 Task: Sort the products in the category "Loofahs" by price (highest first).
Action: Mouse moved to (699, 283)
Screenshot: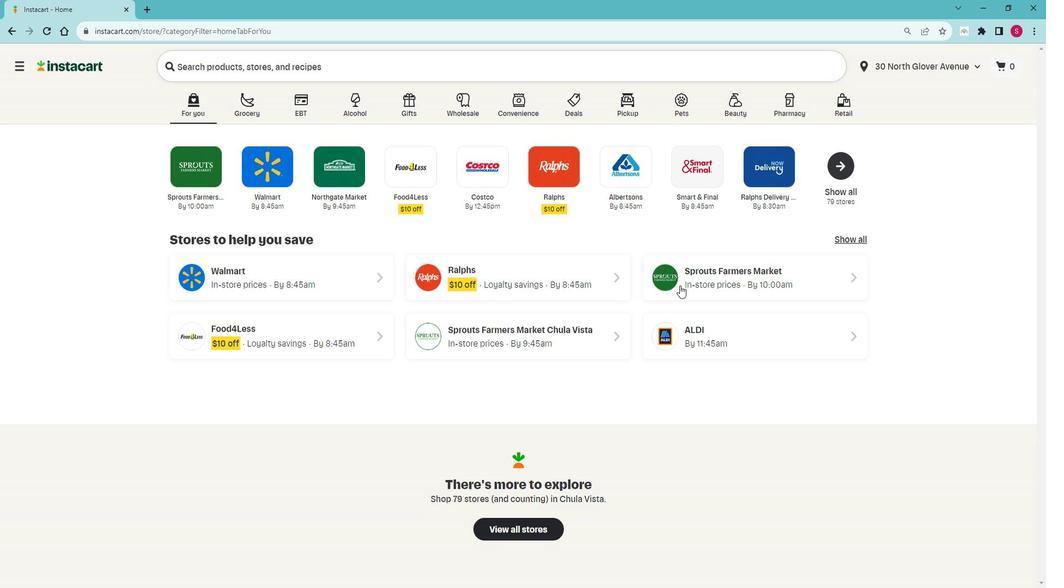 
Action: Mouse pressed left at (699, 283)
Screenshot: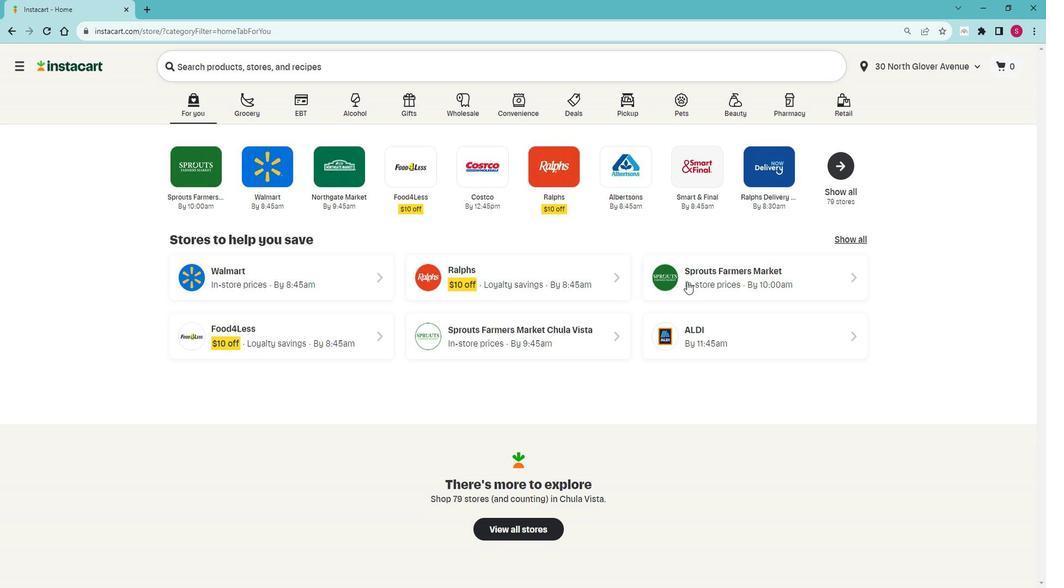 
Action: Mouse moved to (64, 424)
Screenshot: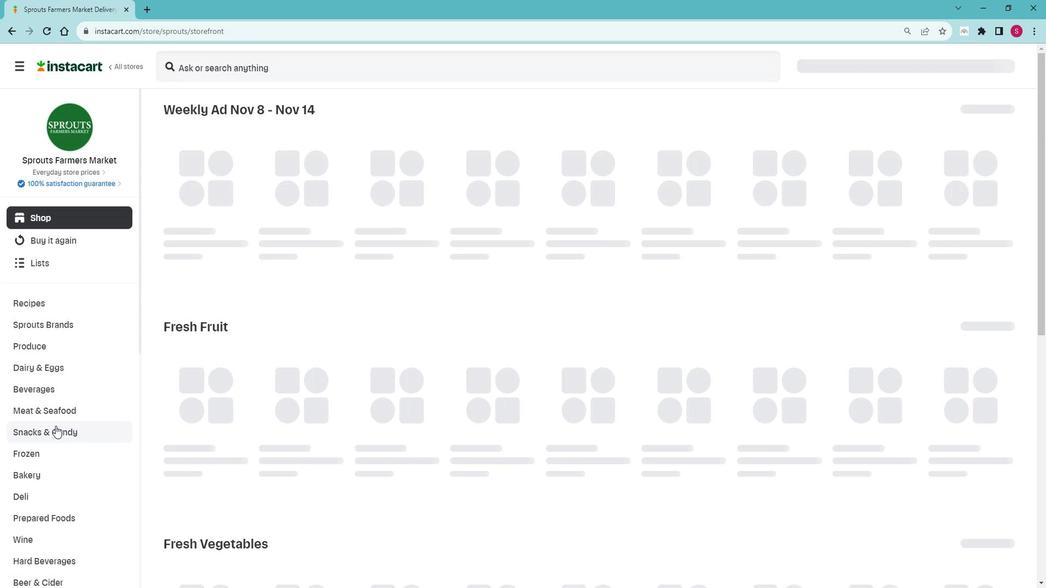 
Action: Mouse scrolled (64, 423) with delta (0, 0)
Screenshot: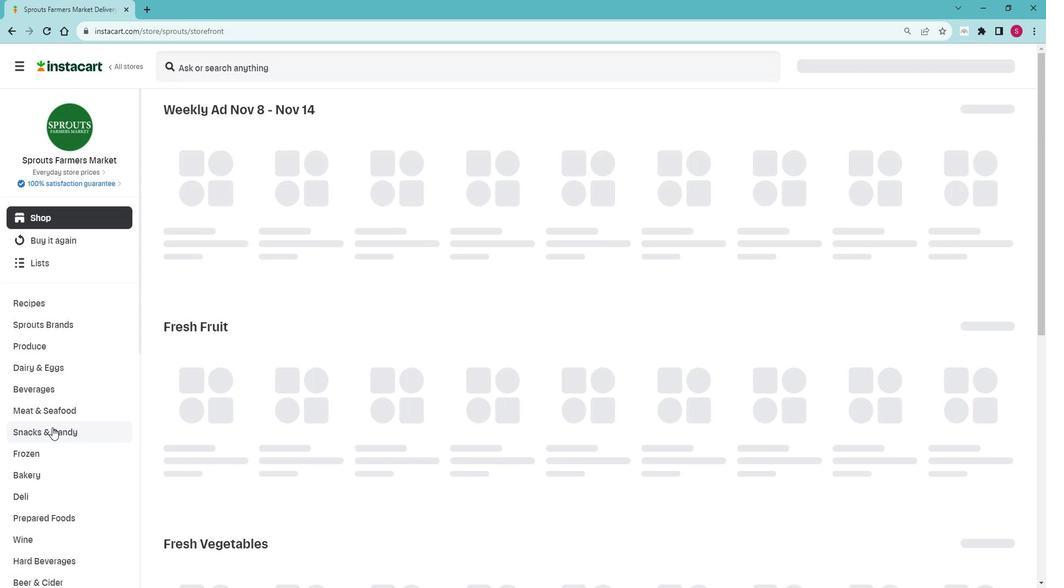 
Action: Mouse moved to (64, 424)
Screenshot: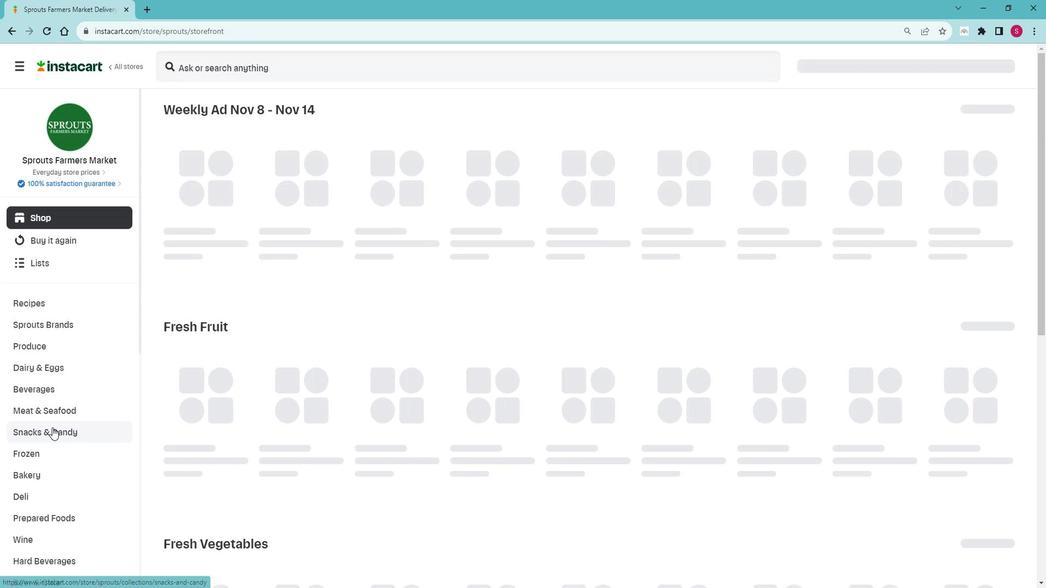 
Action: Mouse scrolled (64, 424) with delta (0, 0)
Screenshot: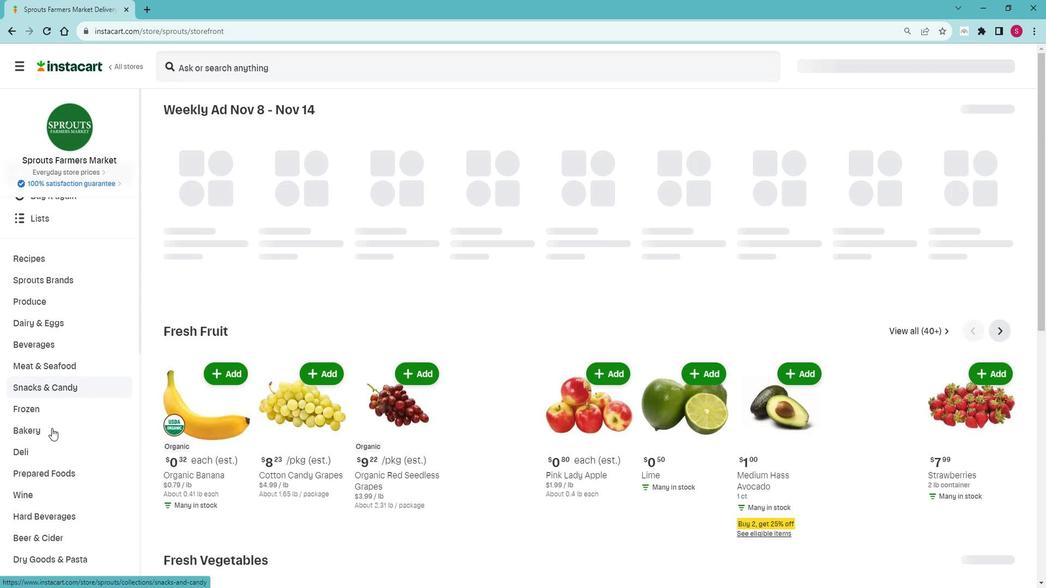 
Action: Mouse scrolled (64, 424) with delta (0, 0)
Screenshot: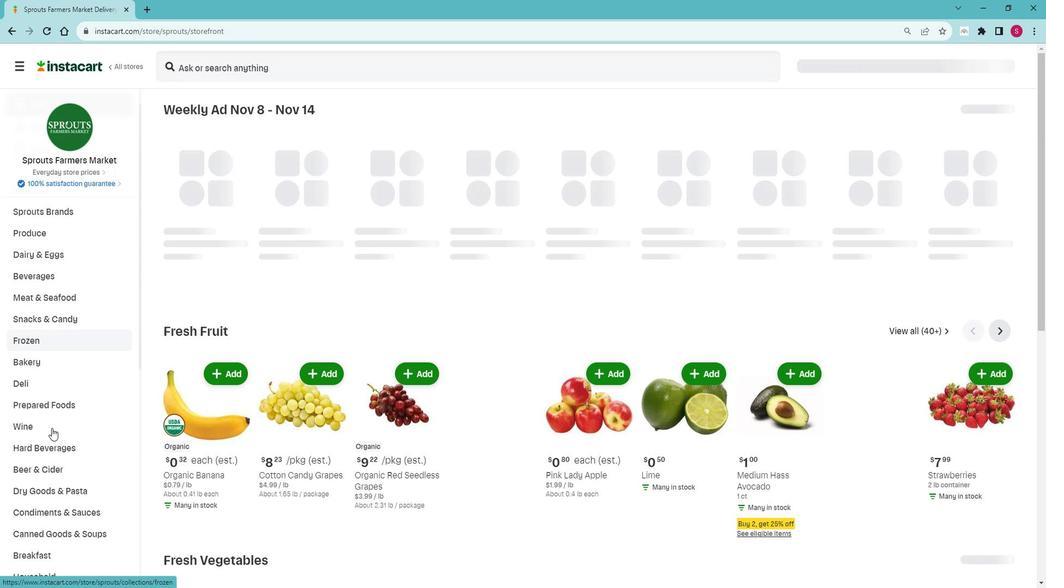 
Action: Mouse moved to (64, 424)
Screenshot: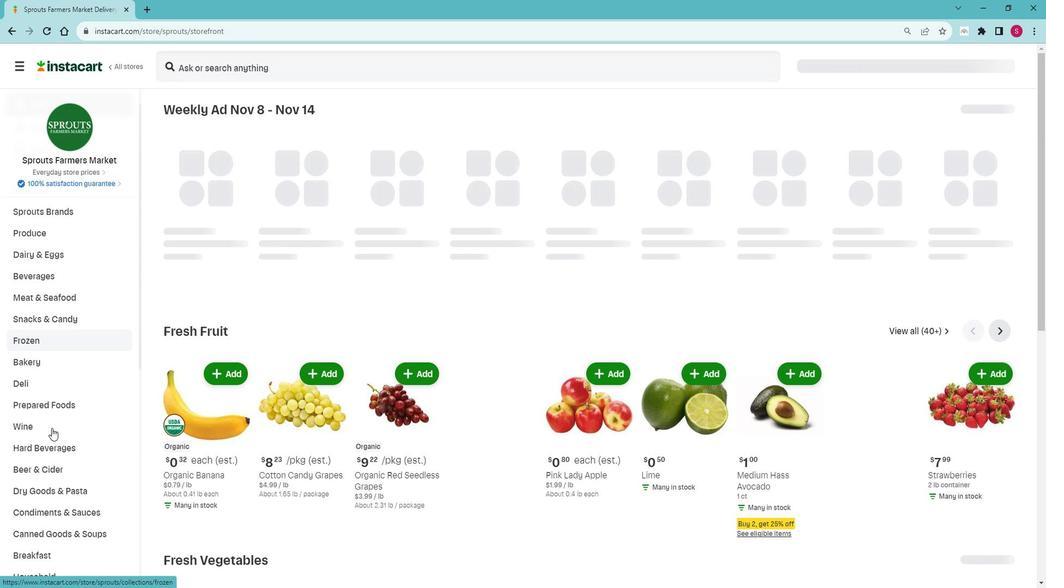 
Action: Mouse scrolled (64, 424) with delta (0, 0)
Screenshot: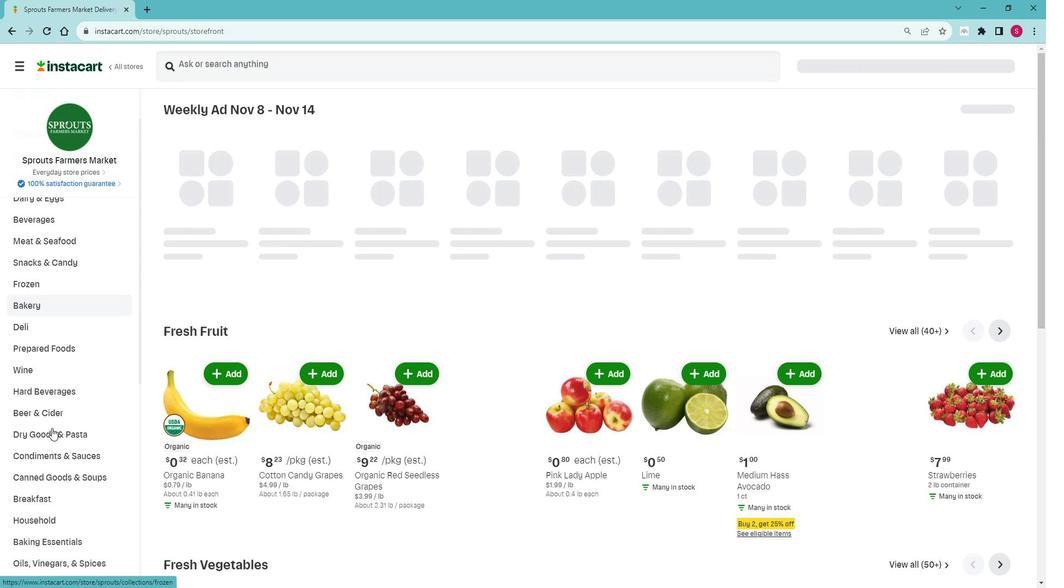
Action: Mouse scrolled (64, 424) with delta (0, 0)
Screenshot: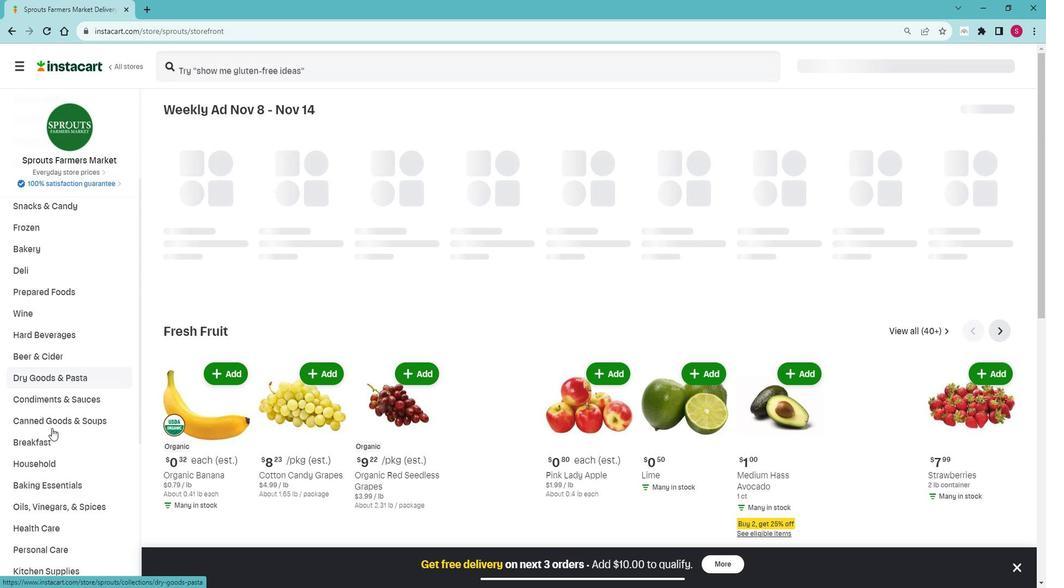 
Action: Mouse moved to (64, 425)
Screenshot: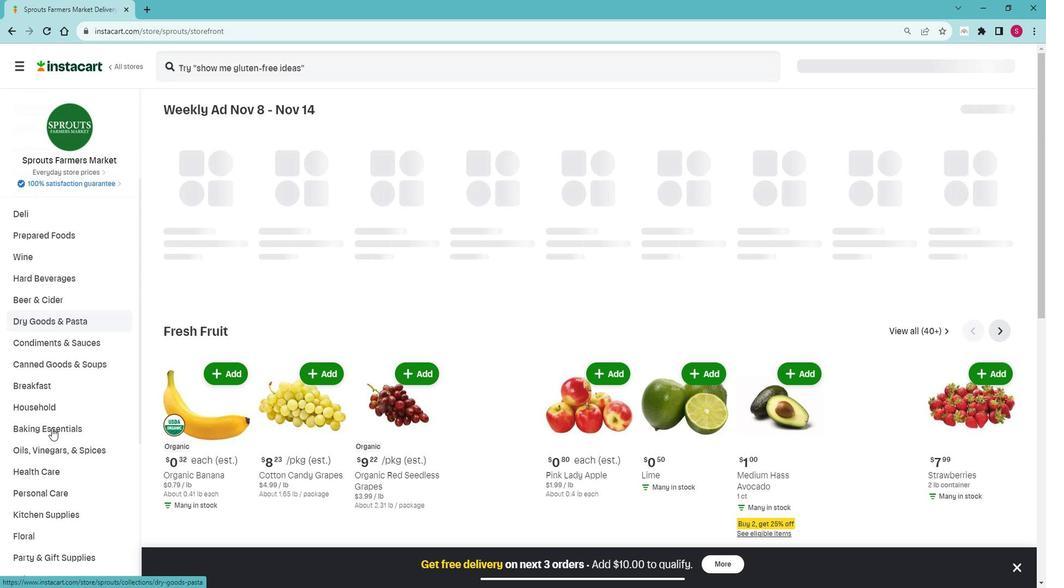 
Action: Mouse scrolled (64, 424) with delta (0, 0)
Screenshot: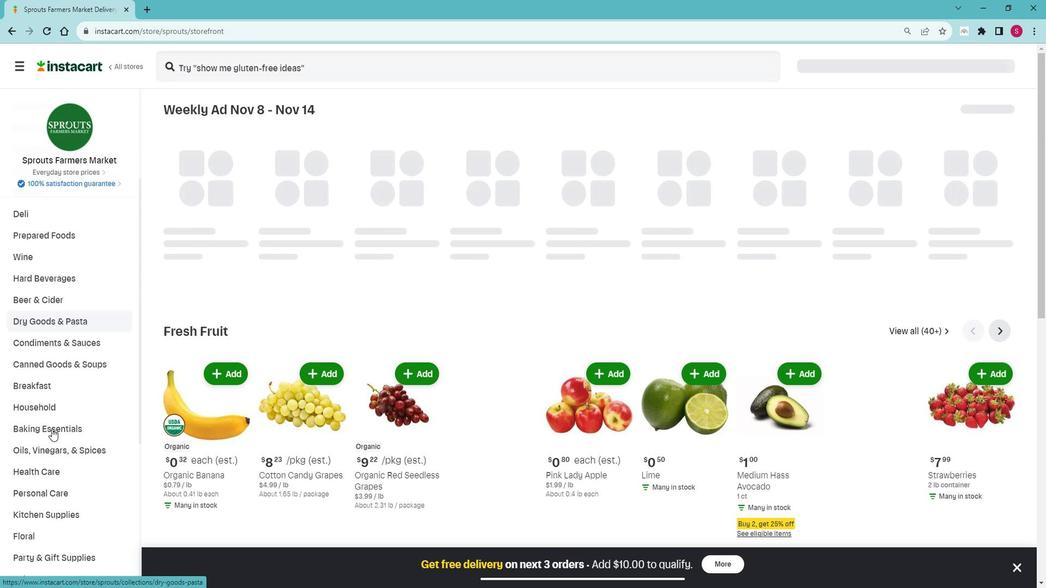 
Action: Mouse scrolled (64, 424) with delta (0, 0)
Screenshot: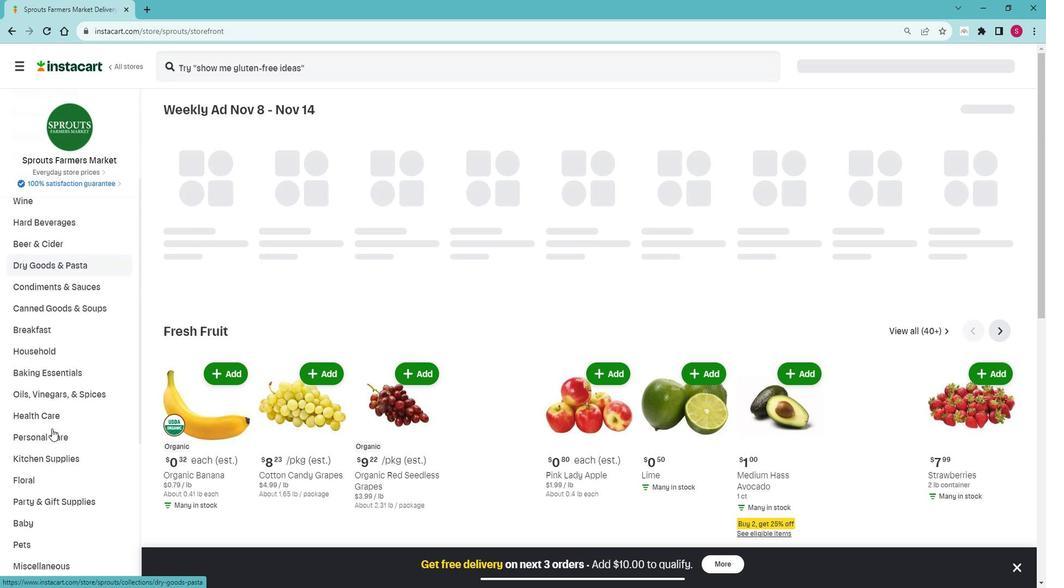 
Action: Mouse moved to (92, 375)
Screenshot: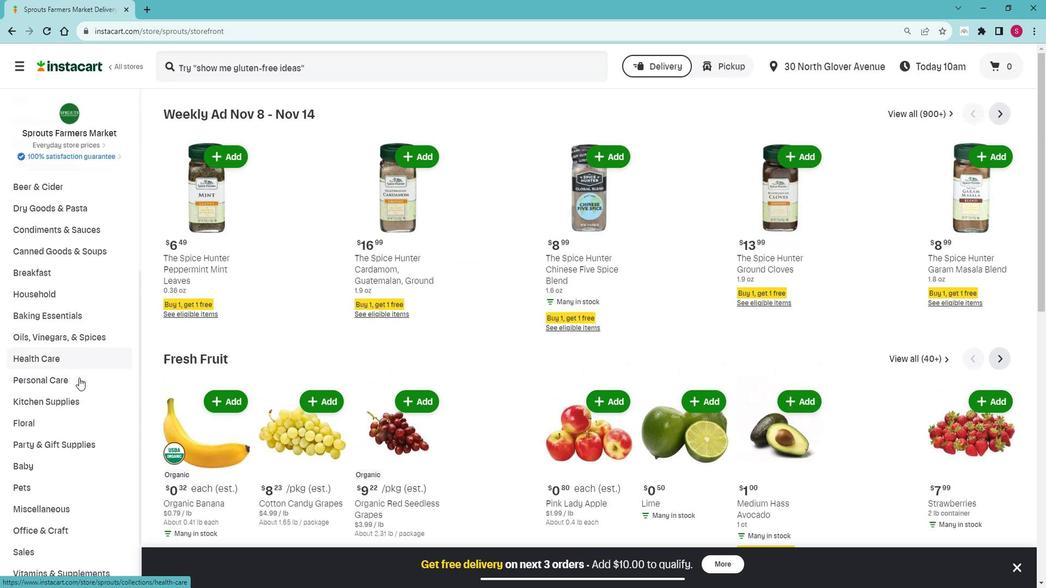 
Action: Mouse pressed left at (92, 375)
Screenshot: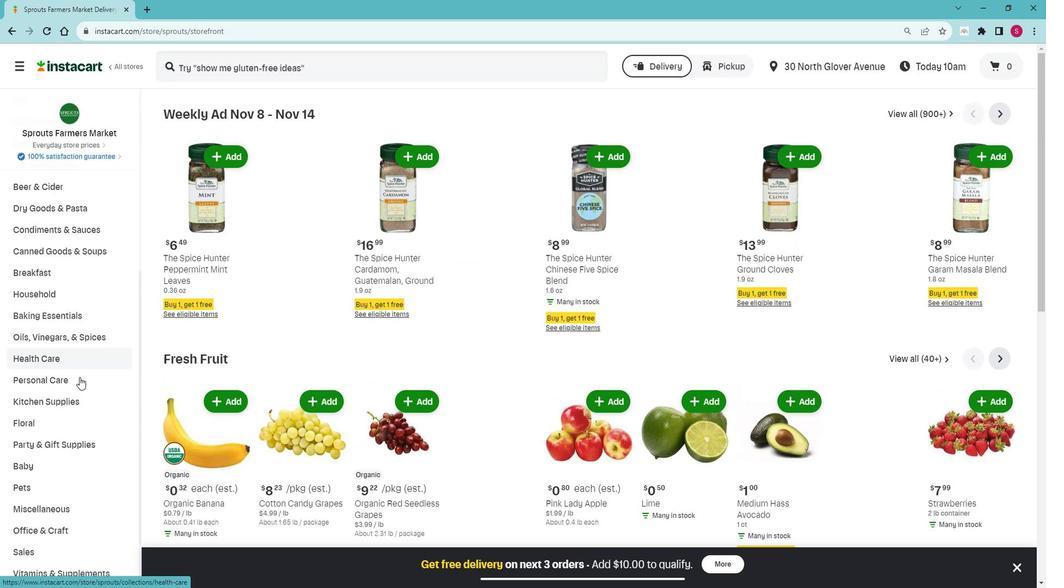 
Action: Mouse moved to (76, 394)
Screenshot: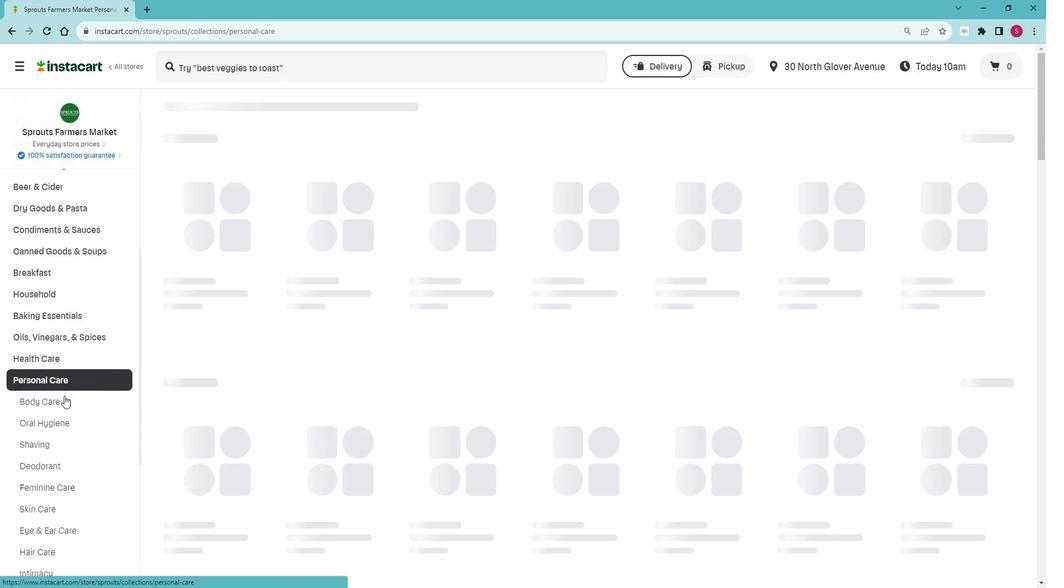 
Action: Mouse pressed left at (76, 394)
Screenshot: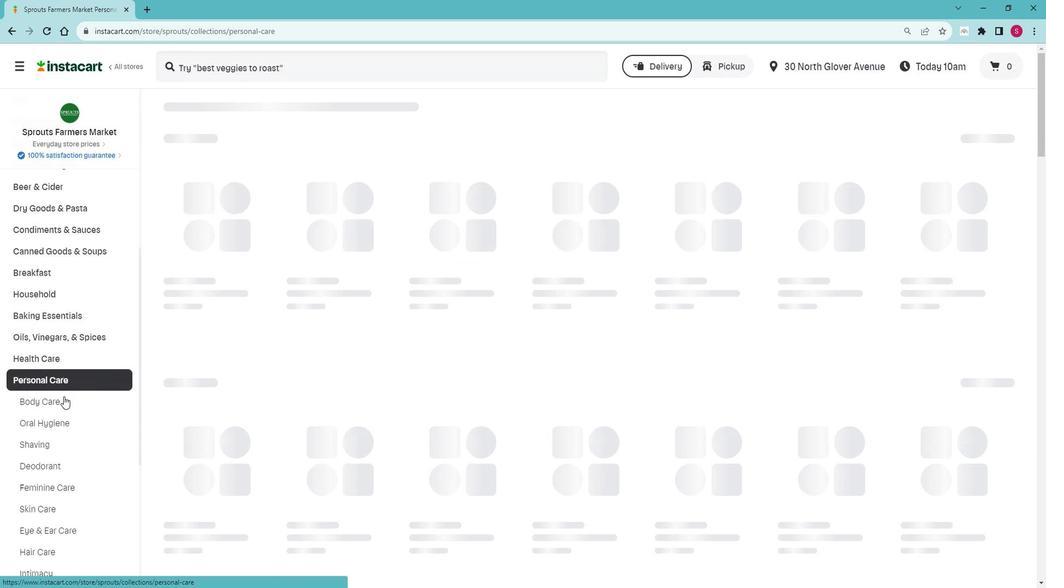 
Action: Mouse moved to (517, 169)
Screenshot: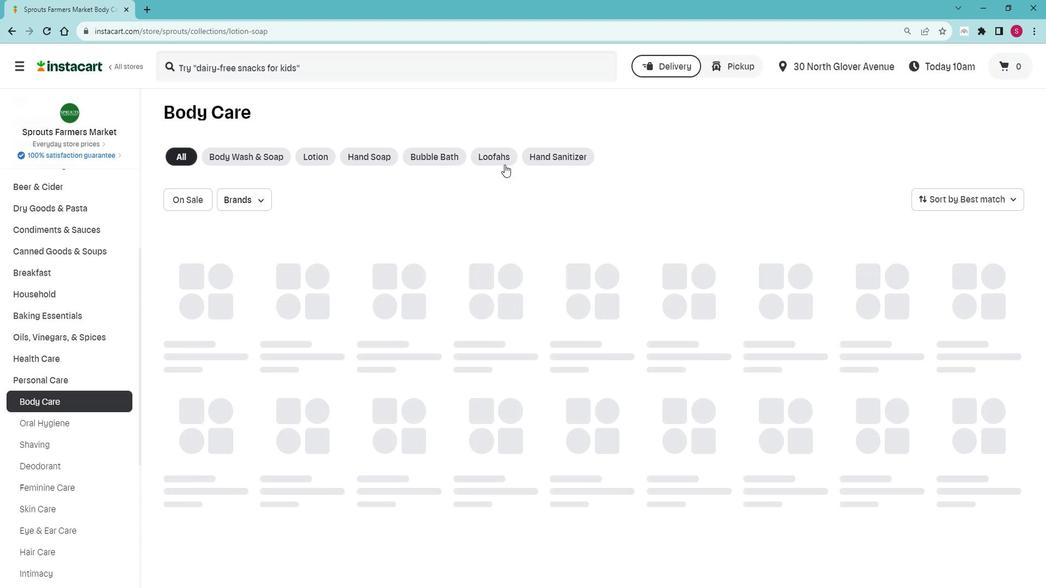 
Action: Mouse pressed left at (517, 169)
Screenshot: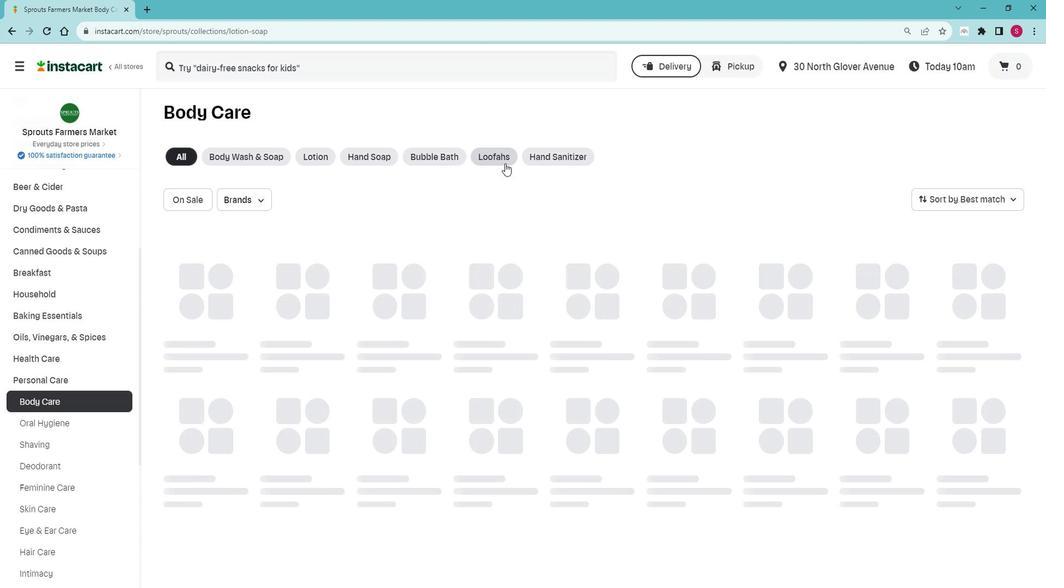 
Action: Mouse moved to (1020, 203)
Screenshot: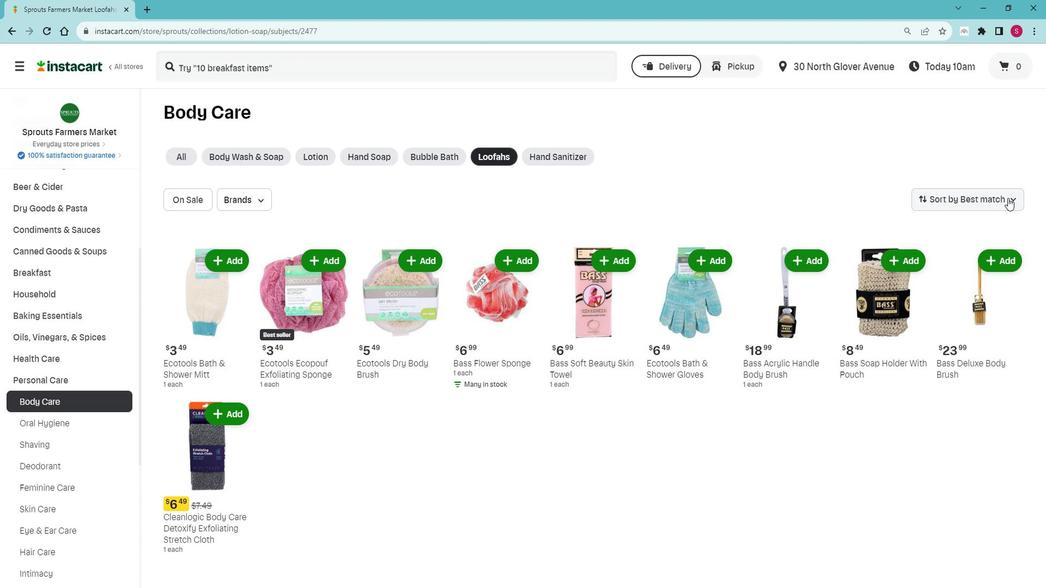 
Action: Mouse pressed left at (1020, 203)
Screenshot: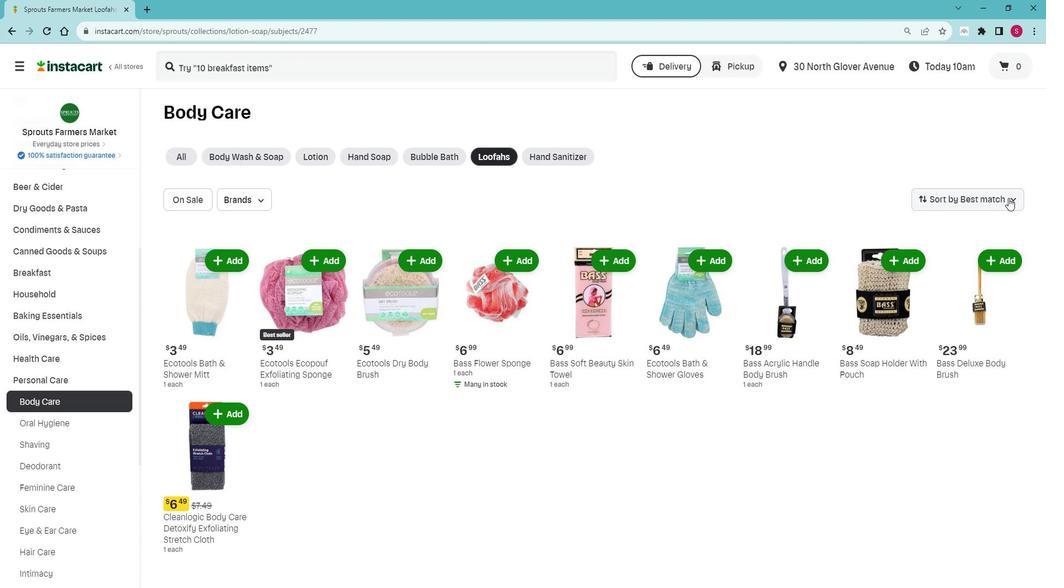 
Action: Mouse moved to (1003, 272)
Screenshot: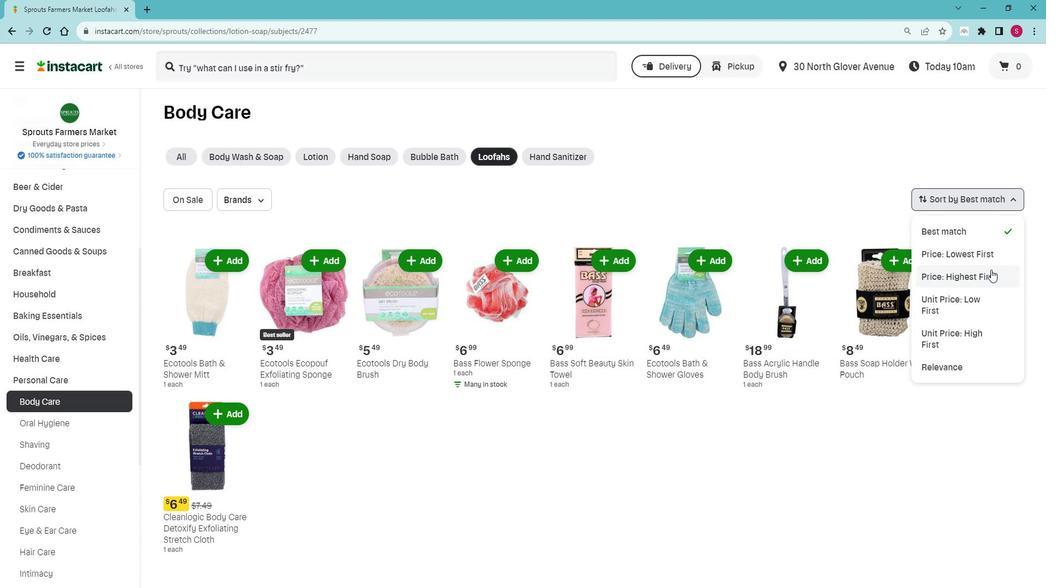 
Action: Mouse pressed left at (1003, 272)
Screenshot: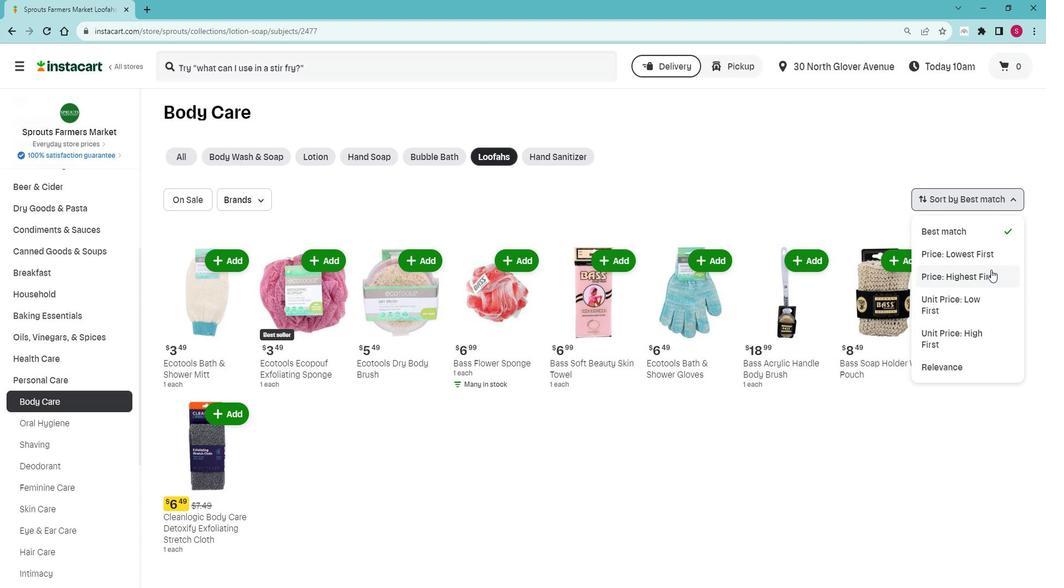 
Action: Mouse moved to (683, 207)
Screenshot: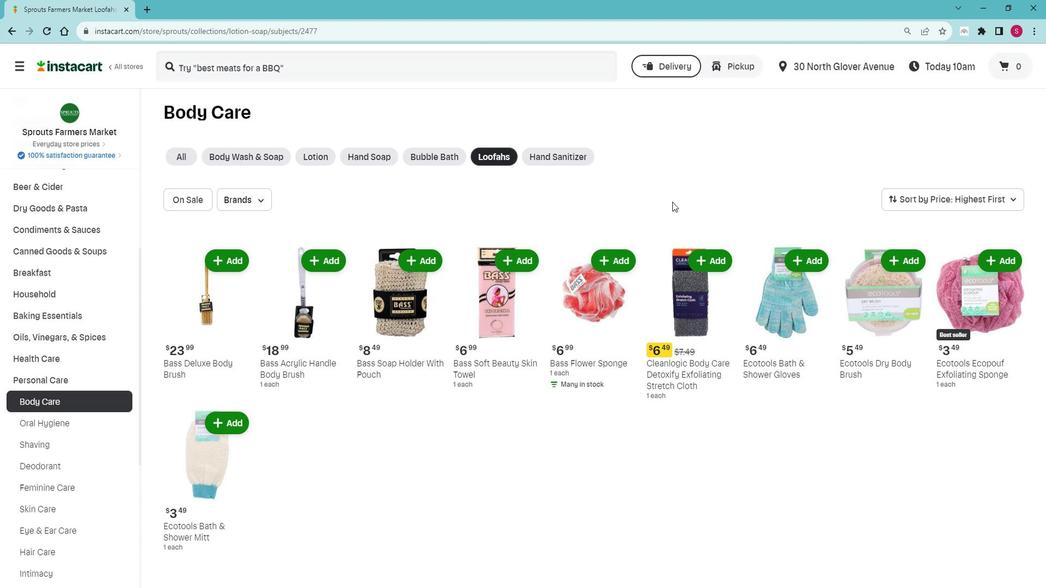 
